 Task: In the sheet Budget Analysis ToolFont size of heading  18 Font style of dataoswald 'Font size of data '9 Alignment of headline & dataAlign center.   Fill color in heading, Red Font color of dataIn the sheet   Velocity Sales templetes   book
Action: Mouse moved to (97, 508)
Screenshot: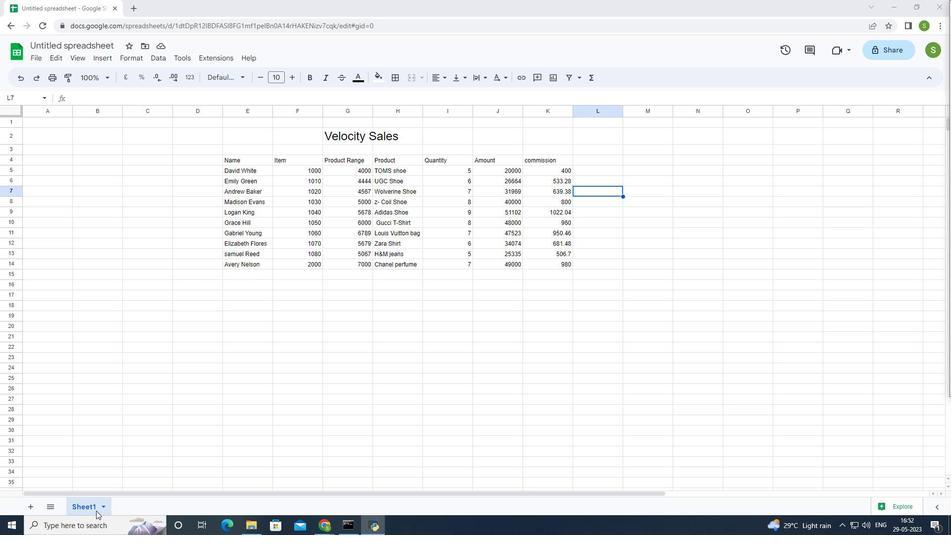 
Action: Mouse pressed right at (97, 508)
Screenshot: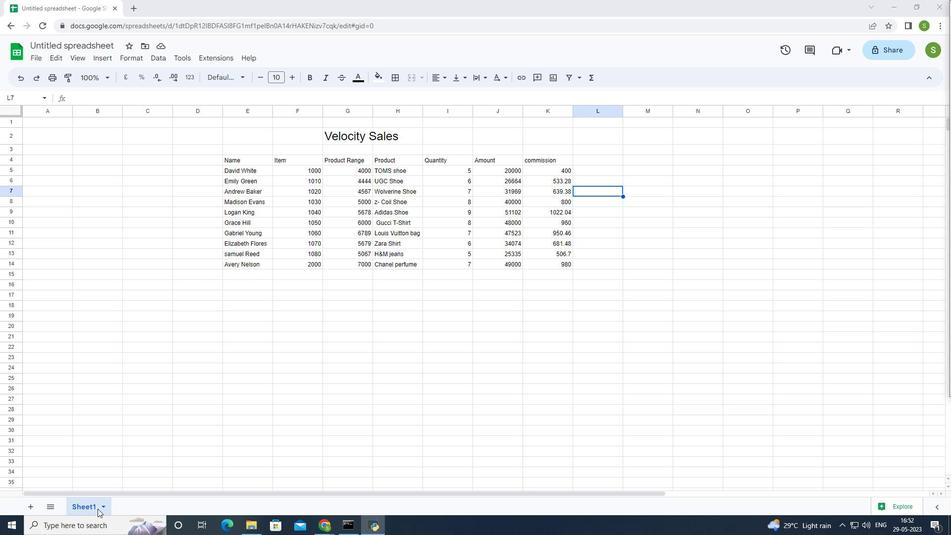 
Action: Mouse moved to (105, 379)
Screenshot: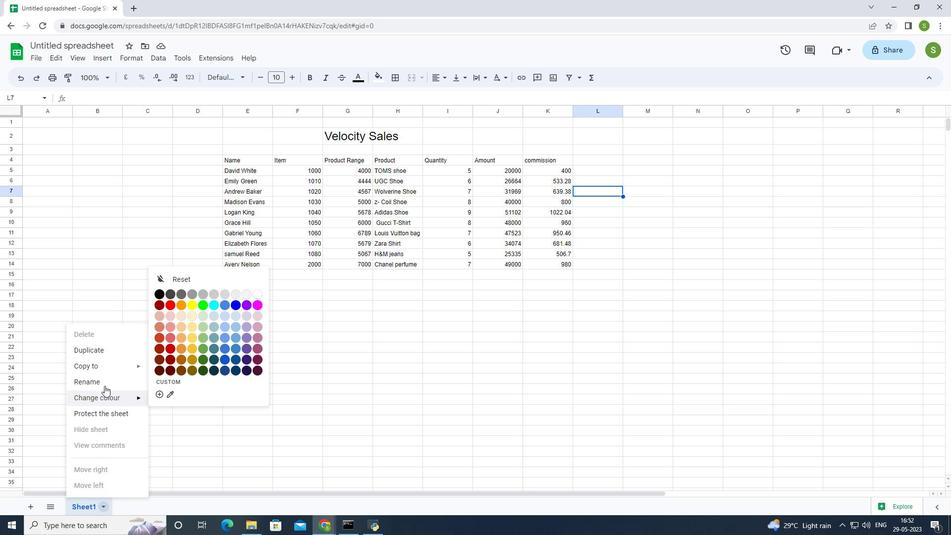 
Action: Mouse pressed left at (105, 379)
Screenshot: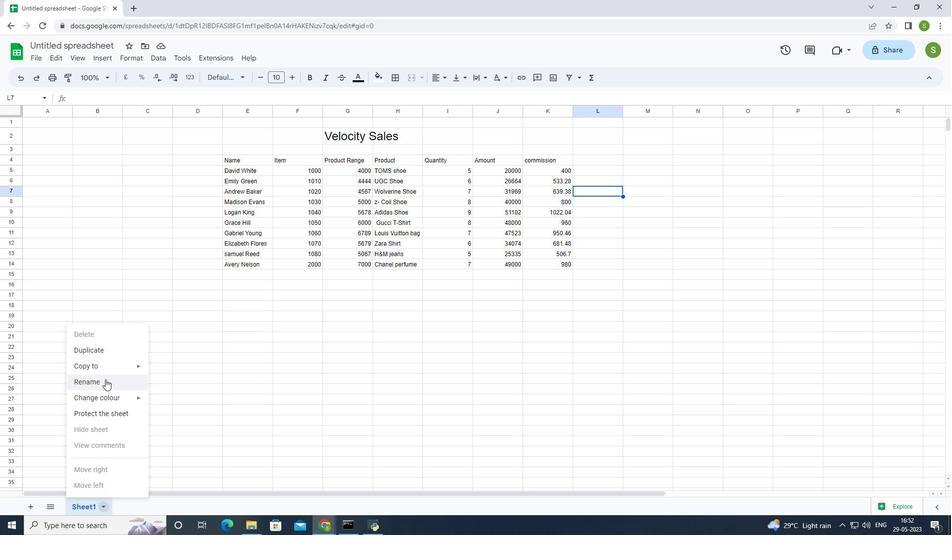 
Action: Mouse moved to (280, 358)
Screenshot: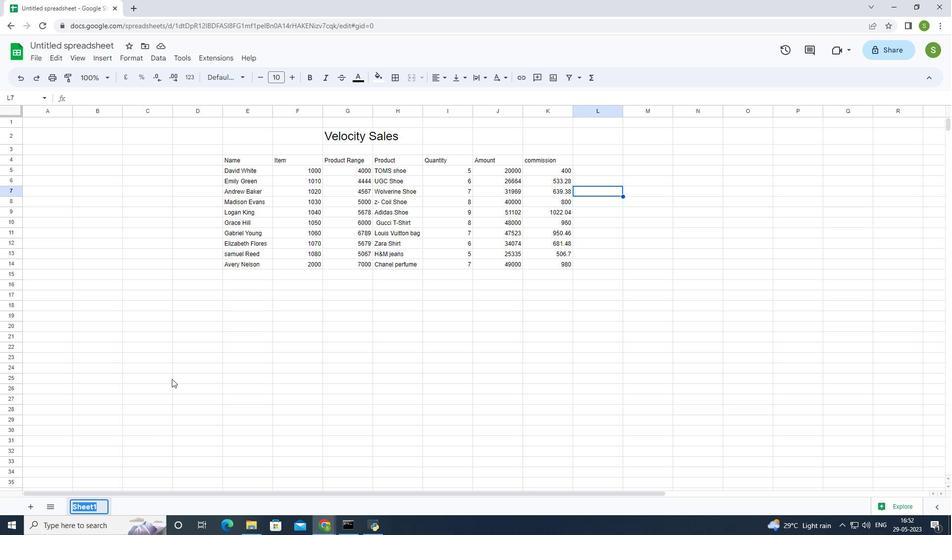 
Action: Key pressed <Key.shift>Budget<Key.space><Key.shift>Analysis<Key.enter>
Screenshot: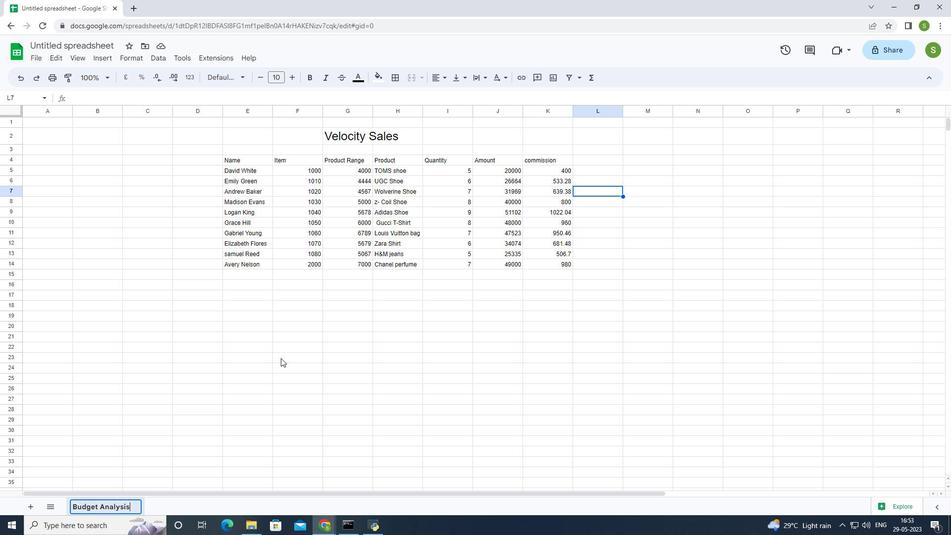 
Action: Mouse moved to (327, 130)
Screenshot: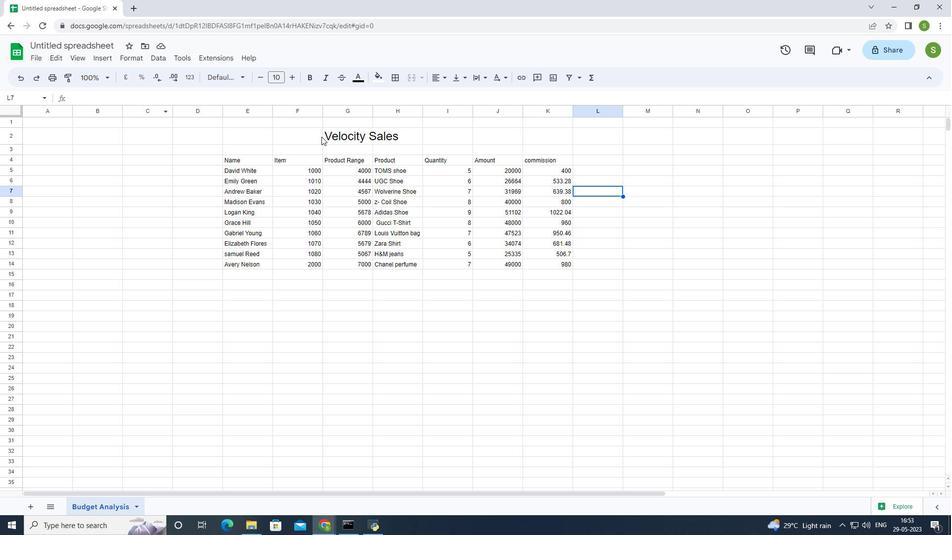 
Action: Mouse pressed left at (327, 130)
Screenshot: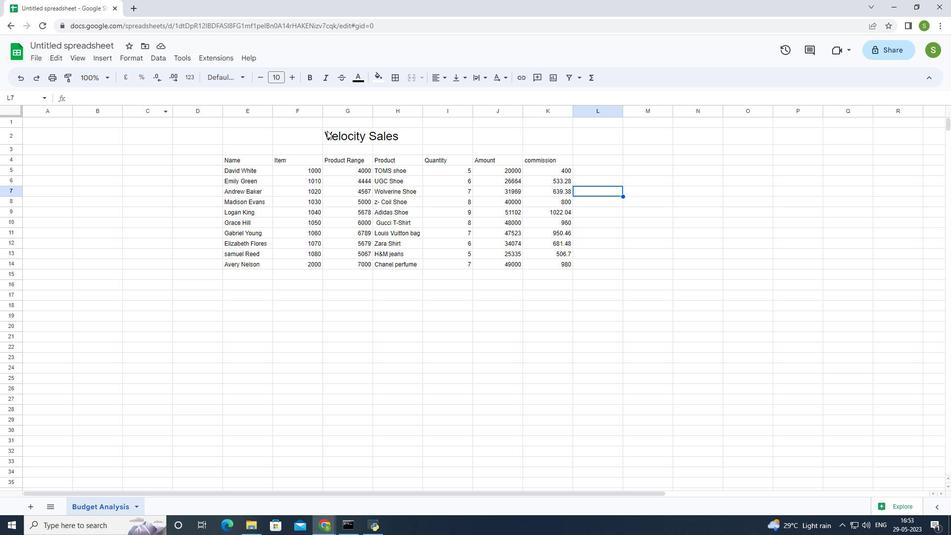 
Action: Mouse moved to (443, 78)
Screenshot: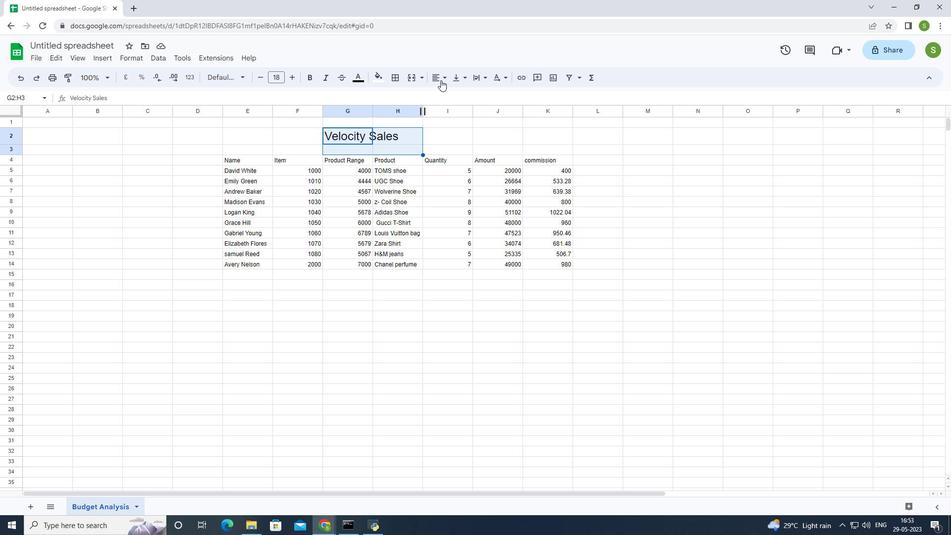 
Action: Mouse pressed left at (443, 78)
Screenshot: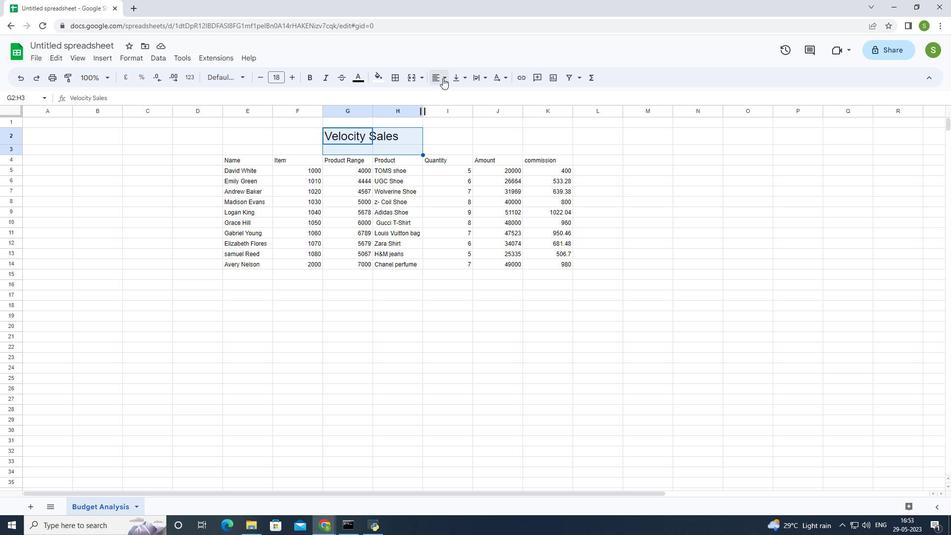 
Action: Mouse moved to (457, 101)
Screenshot: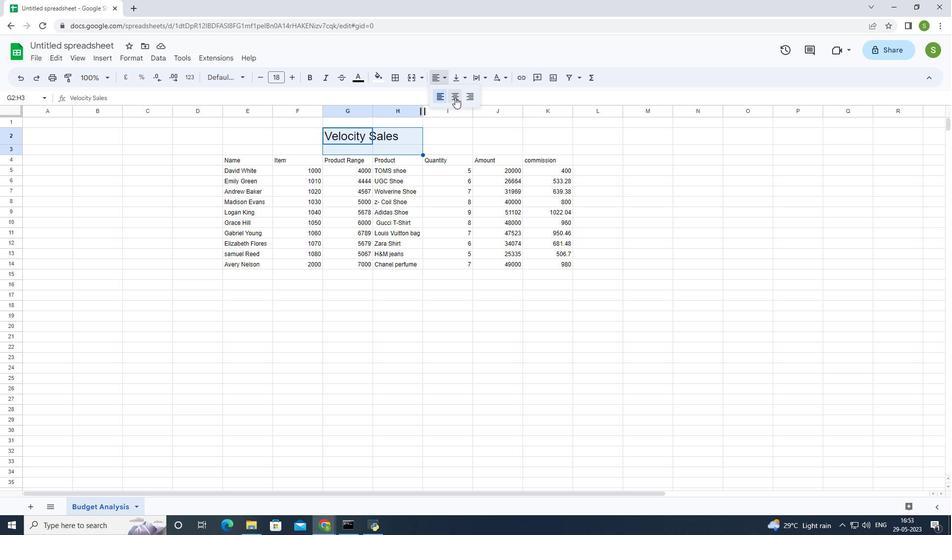 
Action: Mouse pressed left at (457, 101)
Screenshot: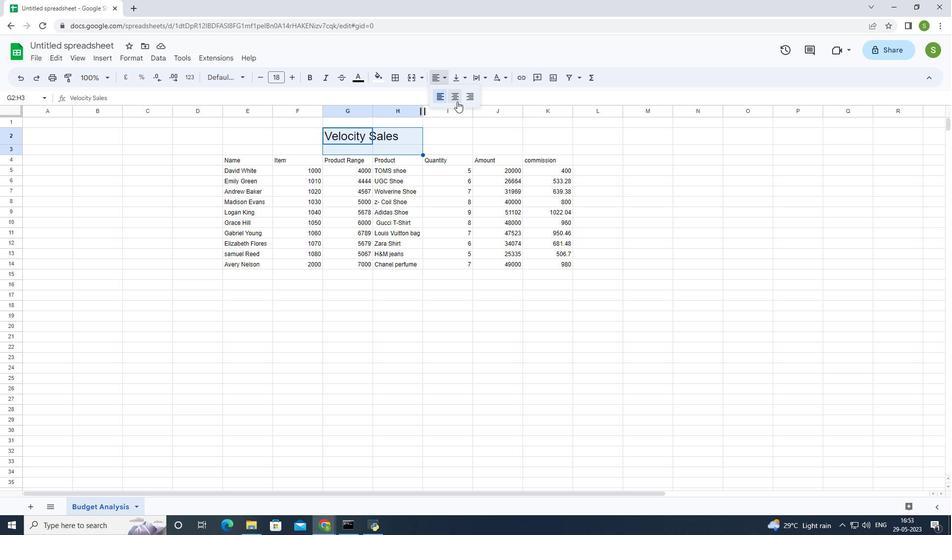 
Action: Mouse moved to (312, 131)
Screenshot: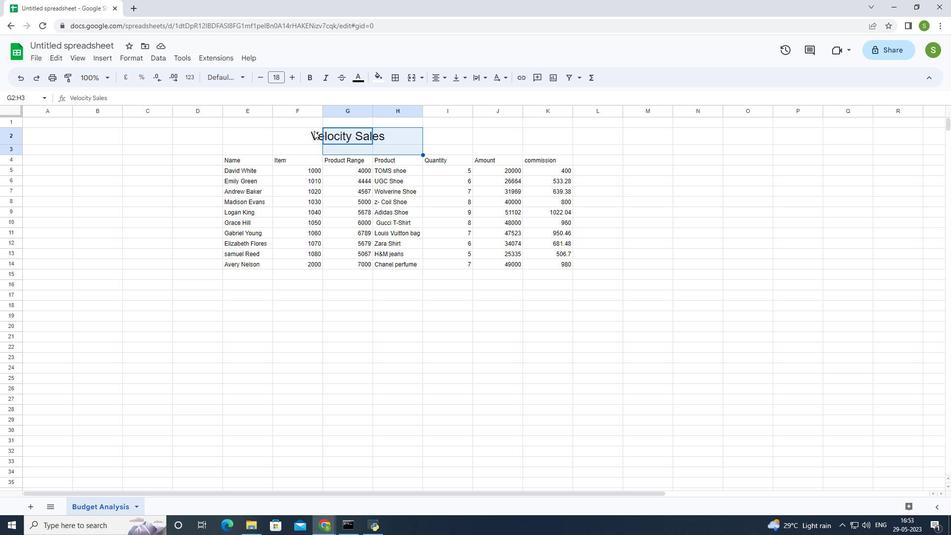 
Action: Mouse pressed left at (312, 131)
Screenshot: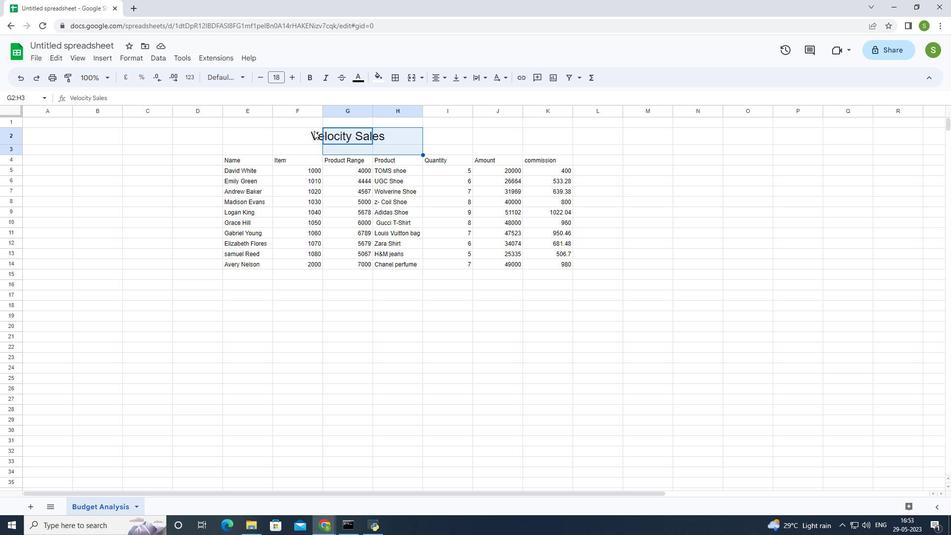 
Action: Mouse moved to (312, 131)
Screenshot: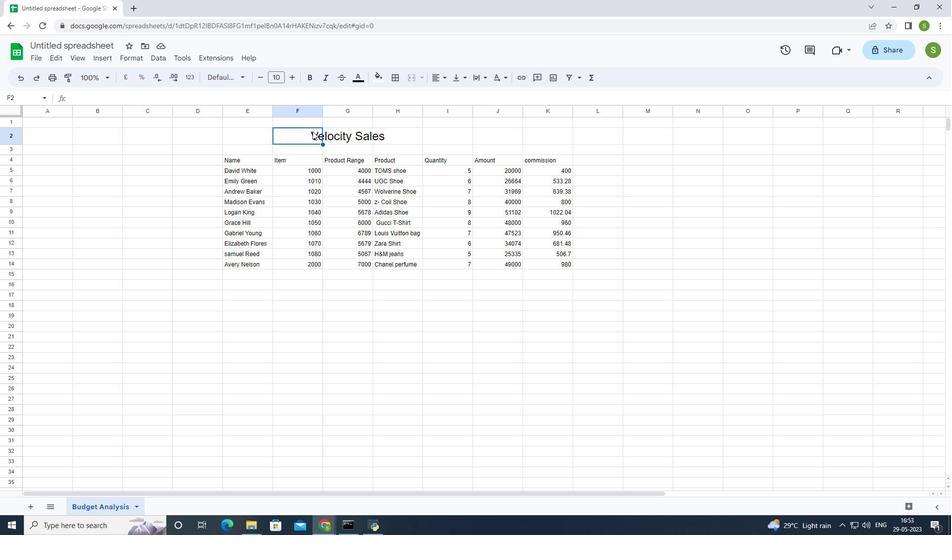 
Action: Mouse pressed left at (312, 131)
Screenshot: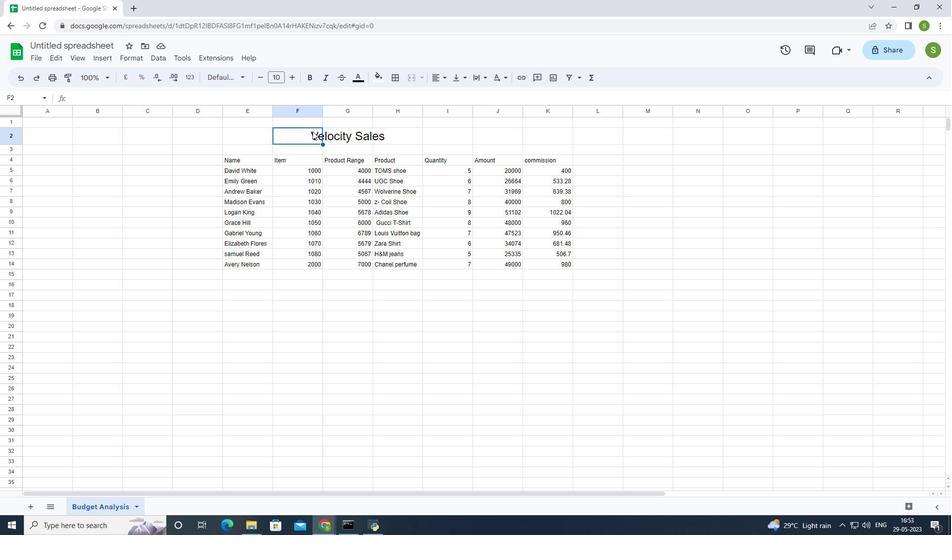 
Action: Mouse moved to (377, 75)
Screenshot: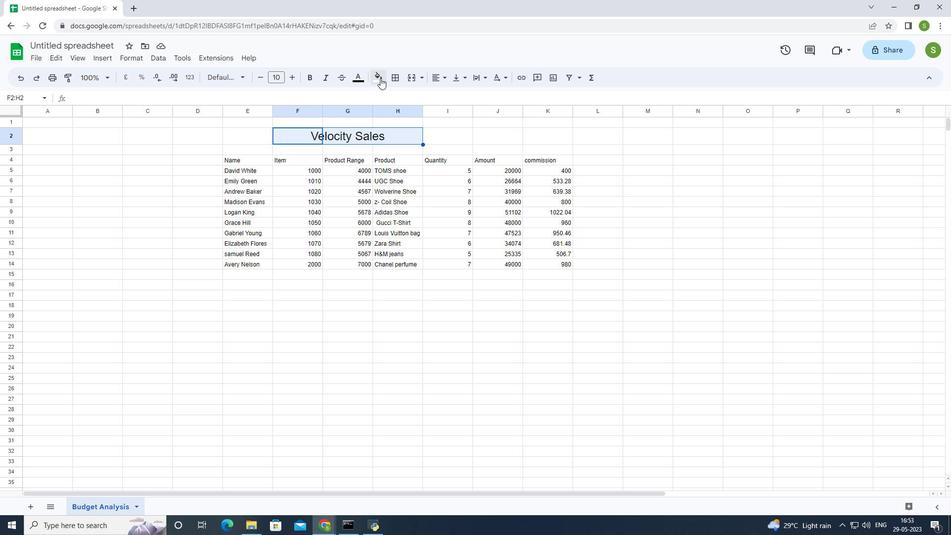 
Action: Mouse pressed left at (377, 75)
Screenshot: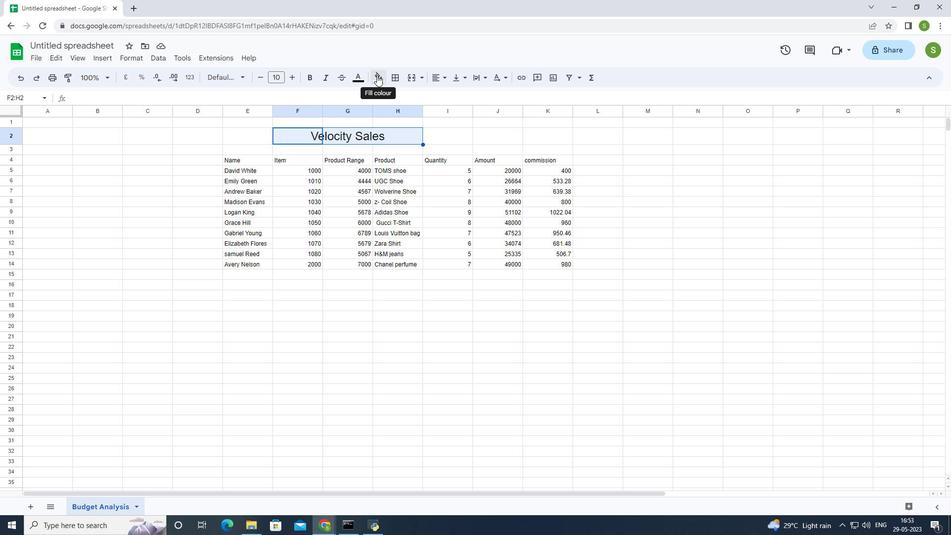 
Action: Mouse moved to (393, 122)
Screenshot: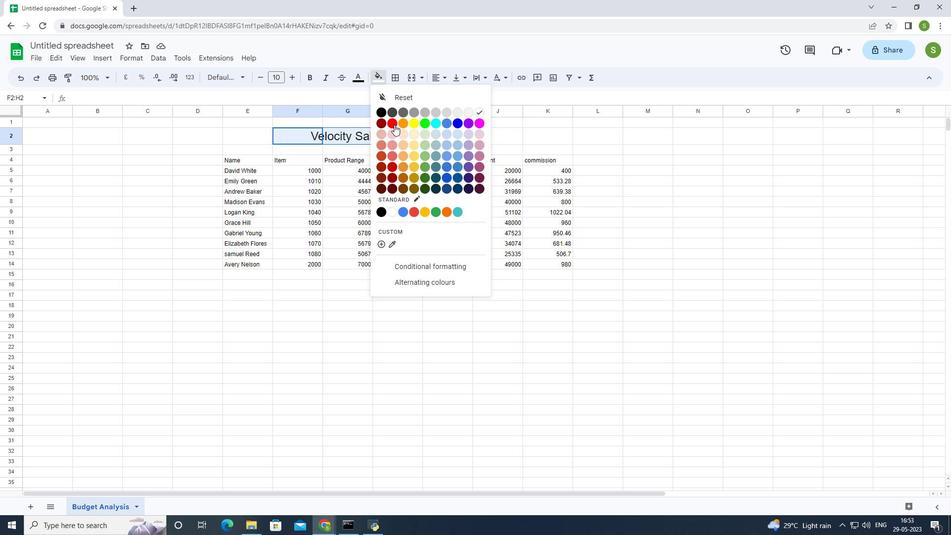 
Action: Mouse pressed left at (393, 122)
Screenshot: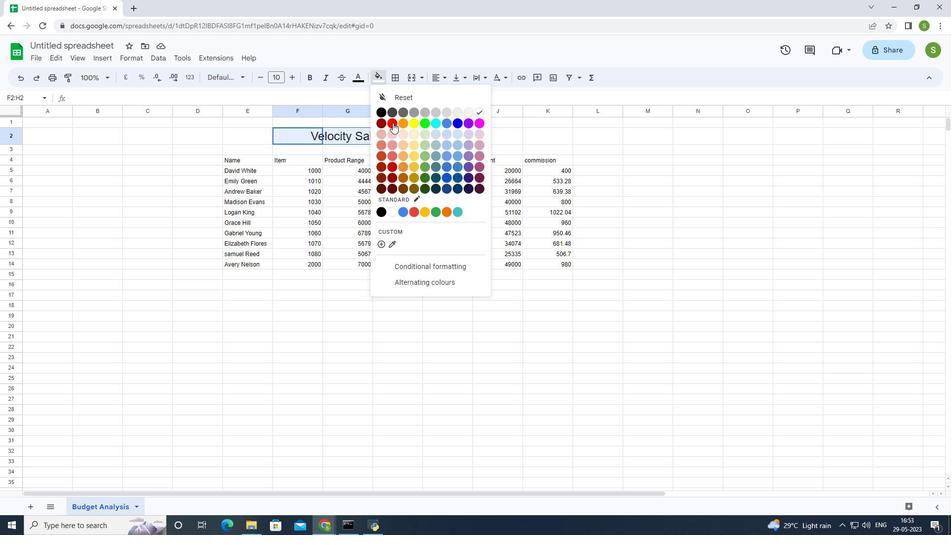 
Action: Mouse moved to (225, 161)
Screenshot: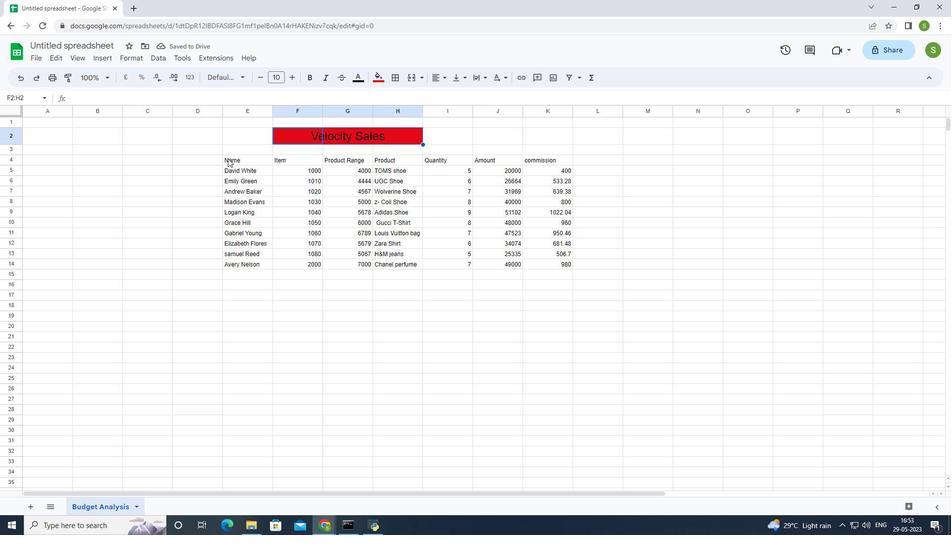
Action: Mouse pressed left at (225, 161)
Screenshot: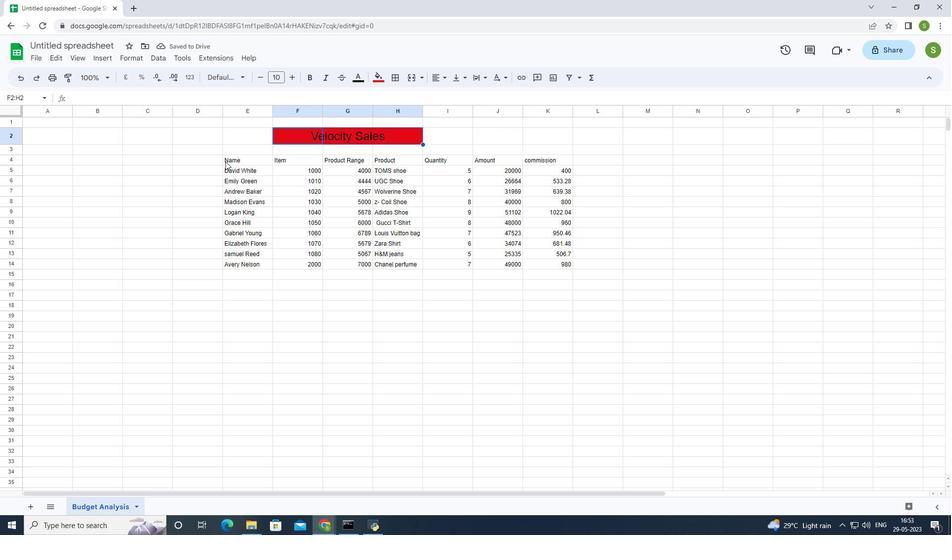 
Action: Mouse moved to (358, 73)
Screenshot: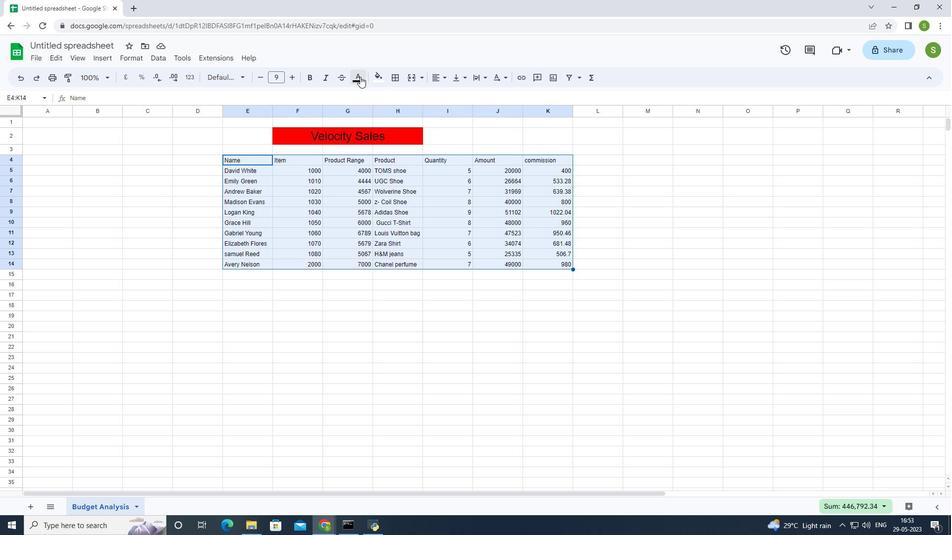 
Action: Mouse pressed left at (358, 73)
Screenshot: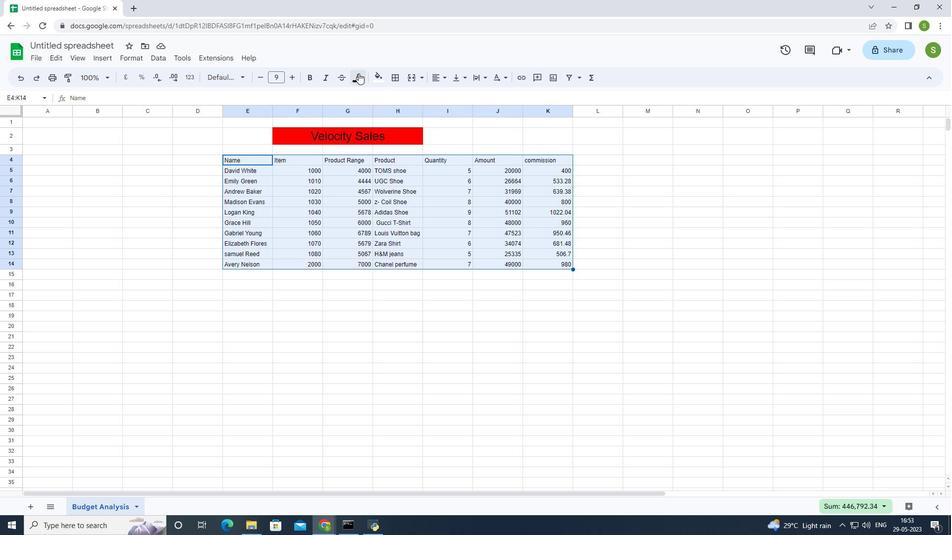 
Action: Mouse moved to (371, 122)
Screenshot: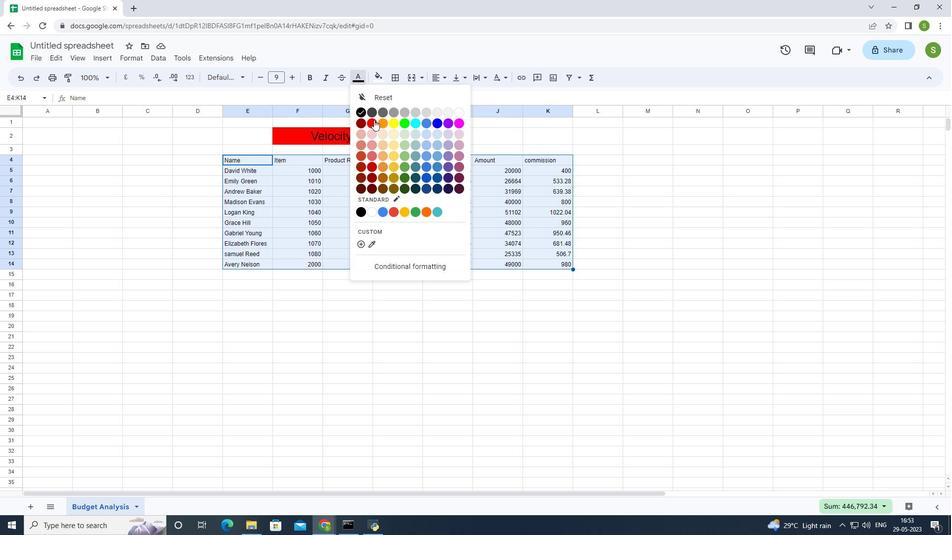 
Action: Mouse pressed left at (371, 122)
Screenshot: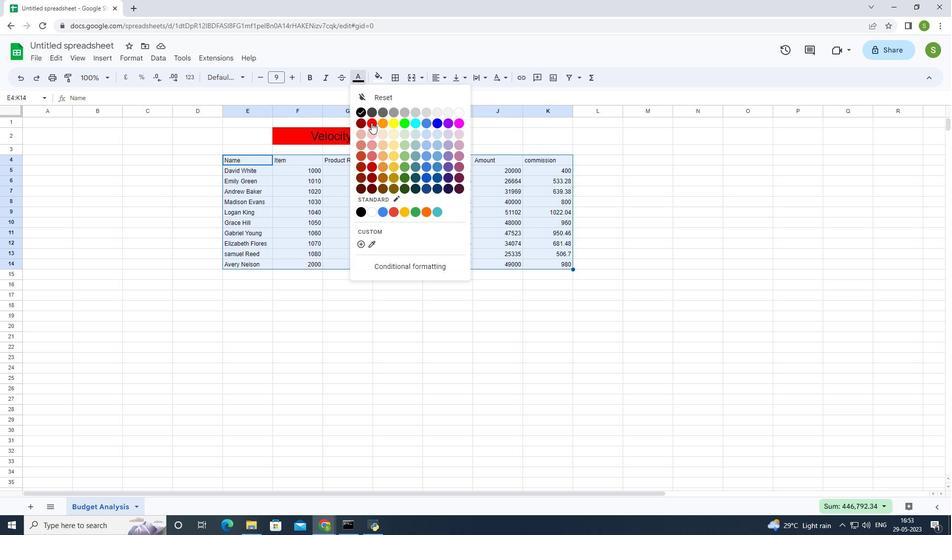 
Action: Mouse moved to (597, 201)
Screenshot: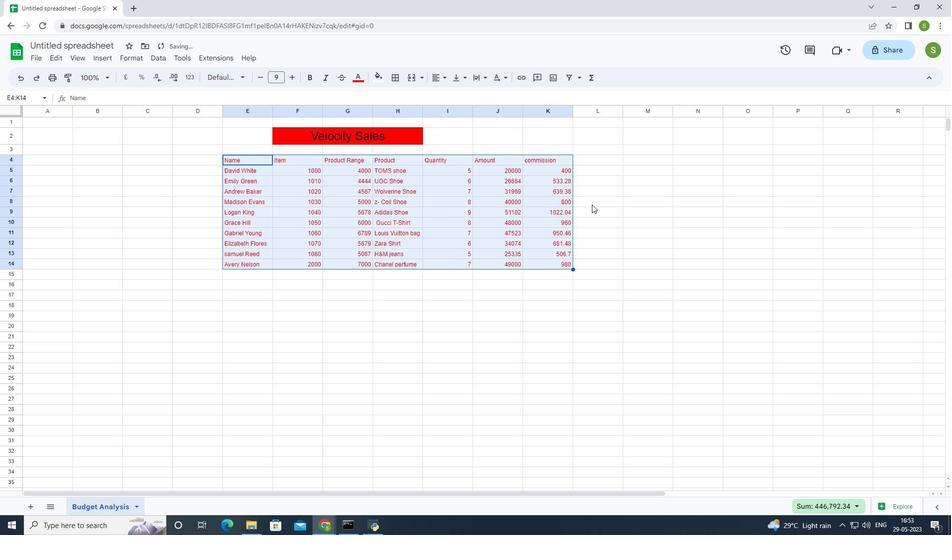 
Action: Mouse pressed left at (597, 201)
Screenshot: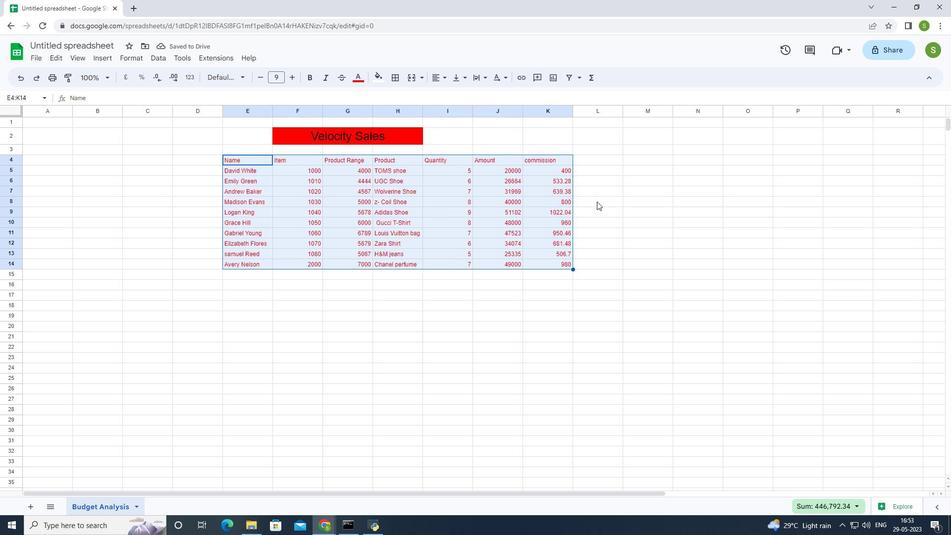 
Action: Mouse moved to (576, 205)
Screenshot: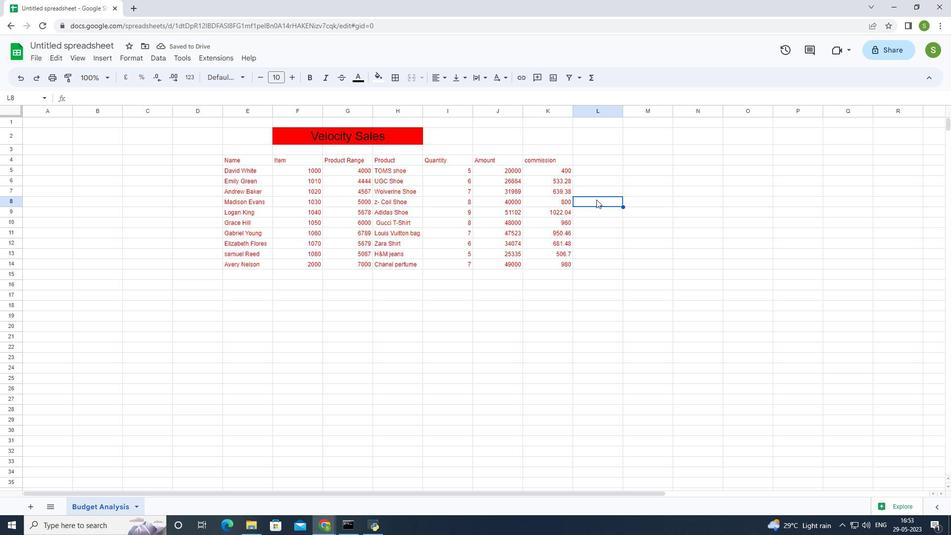 
Action: Key pressed ctrl+S
Screenshot: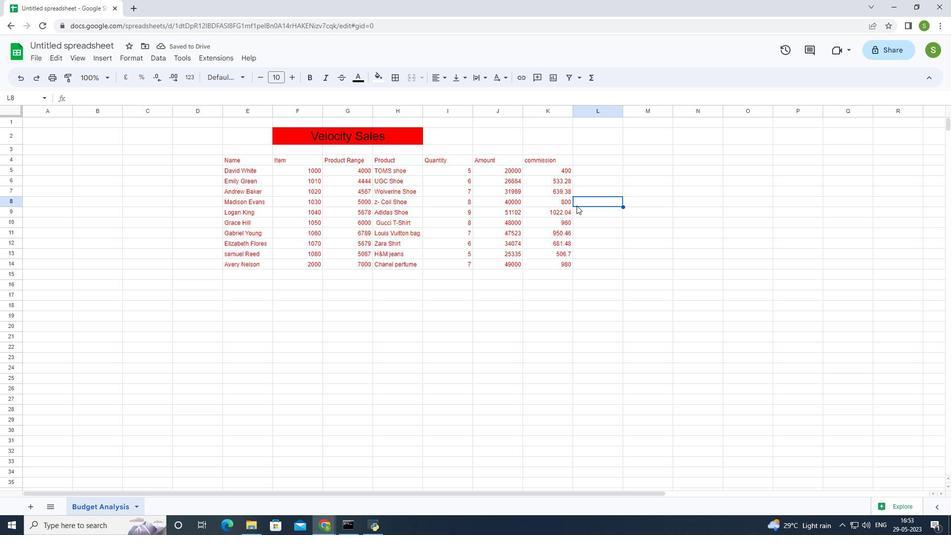 
